 Task: Set the output module to "Automatic".
Action: Mouse moved to (126, 17)
Screenshot: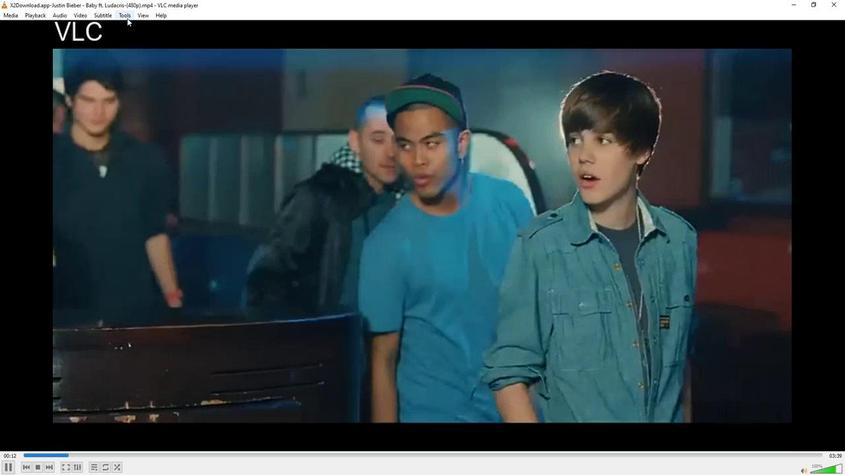 
Action: Mouse pressed left at (126, 17)
Screenshot: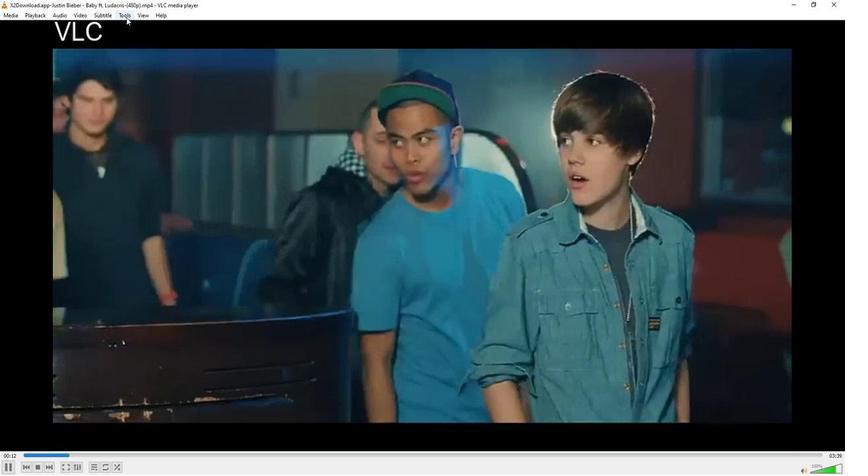 
Action: Mouse moved to (145, 118)
Screenshot: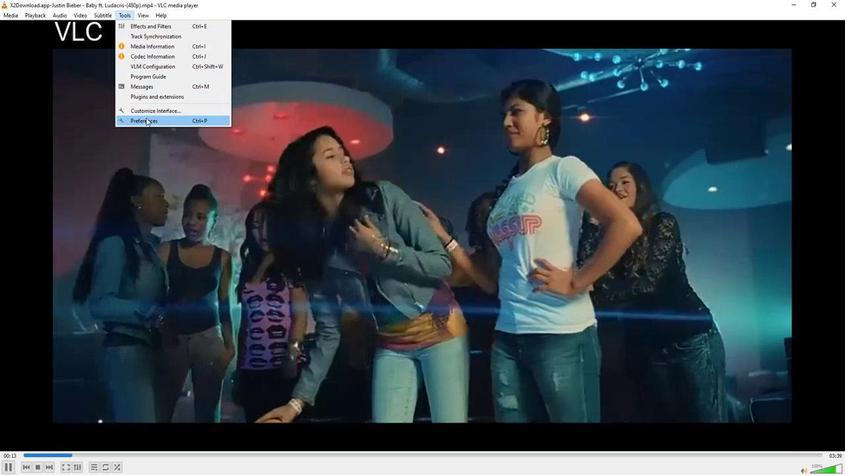 
Action: Mouse pressed left at (145, 118)
Screenshot: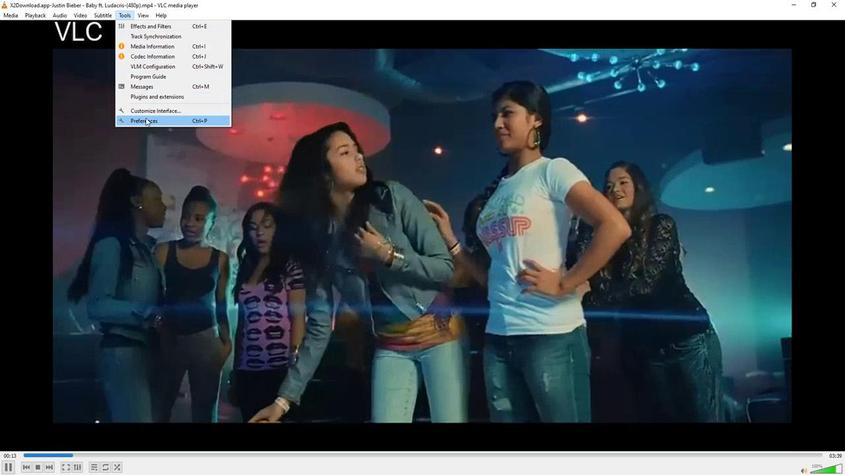 
Action: Mouse moved to (344, 87)
Screenshot: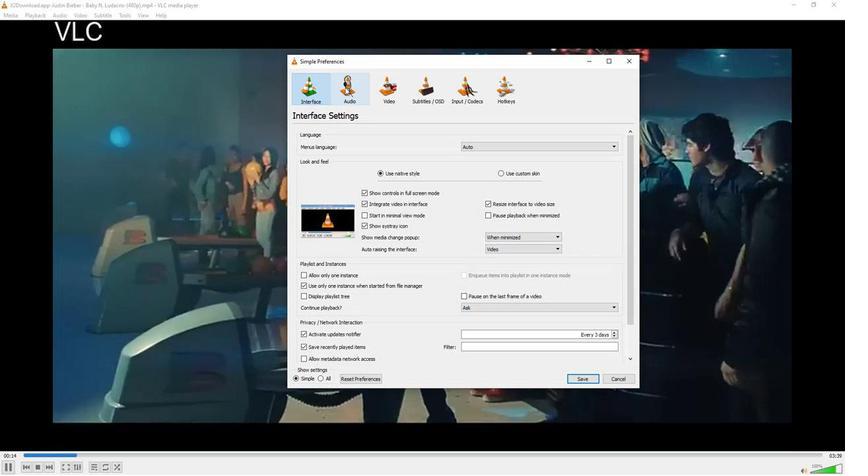 
Action: Mouse pressed left at (344, 87)
Screenshot: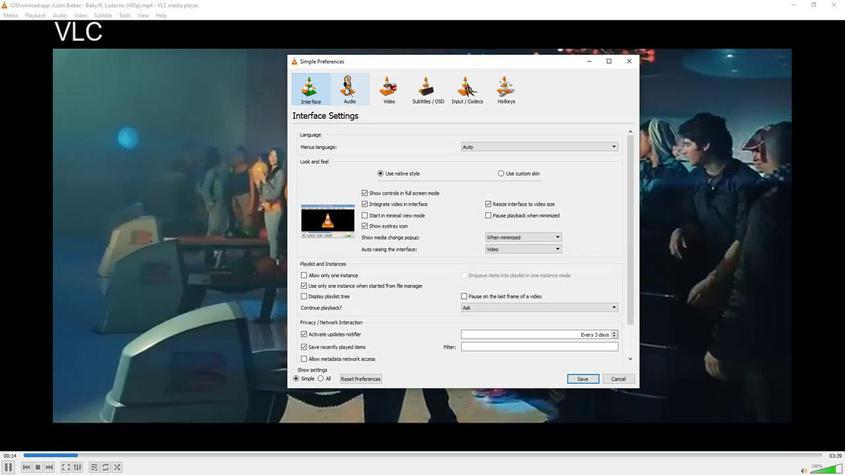 
Action: Mouse moved to (422, 178)
Screenshot: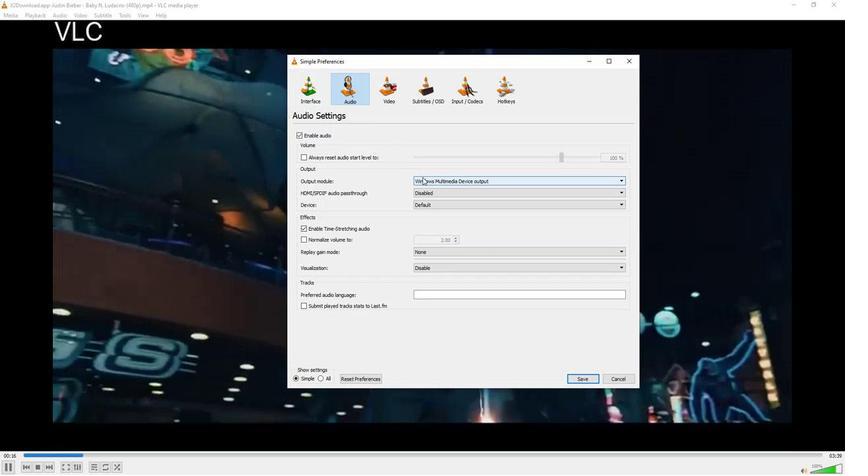 
Action: Mouse pressed left at (422, 178)
Screenshot: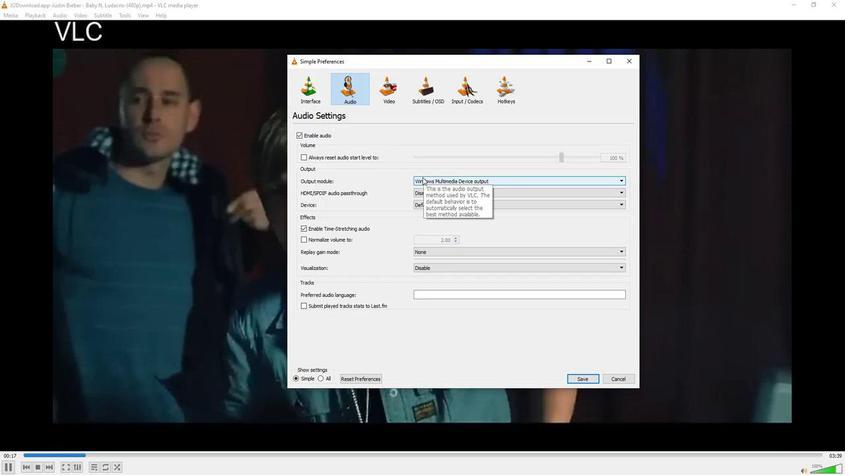 
Action: Mouse moved to (419, 187)
Screenshot: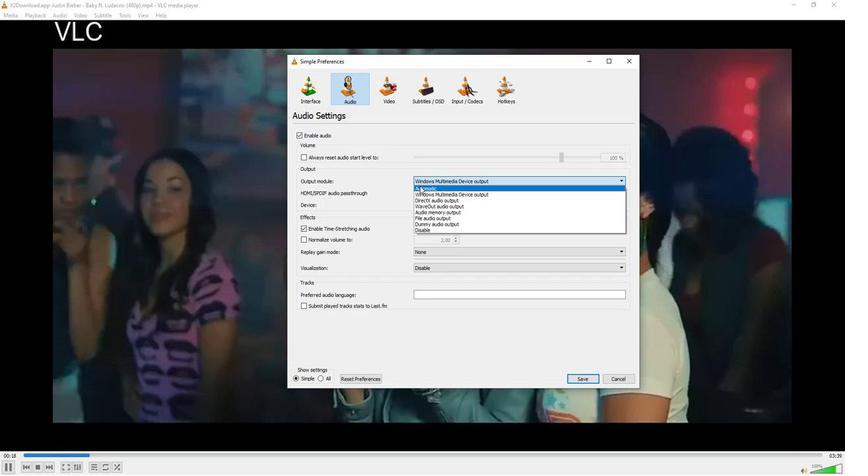 
Action: Mouse pressed left at (419, 187)
Screenshot: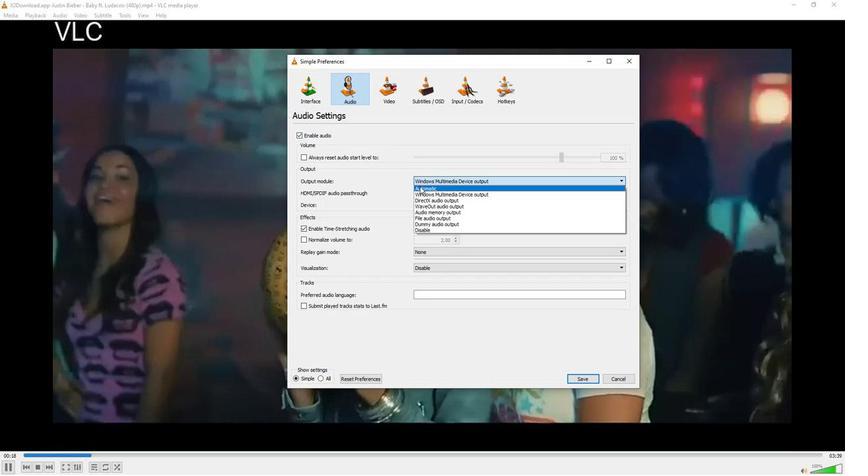 
Action: Mouse moved to (419, 356)
Screenshot: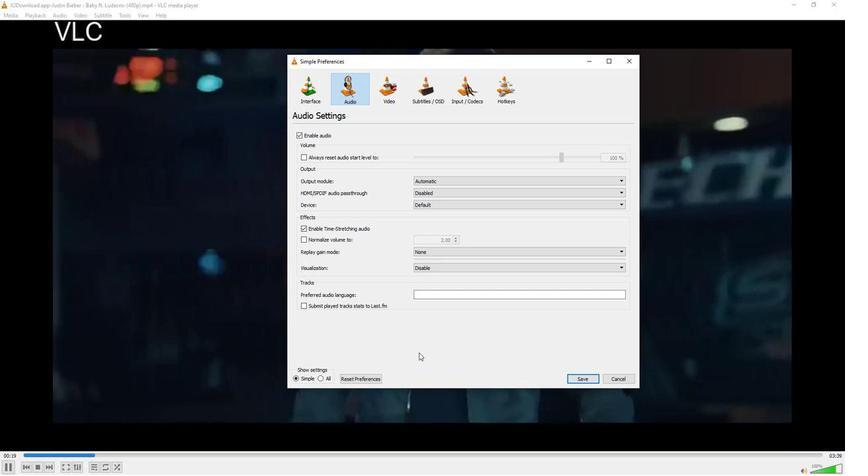 
